 Task: Create a rule from the Routing list, Task moved to a section -> Set Priority in the project TouchLine , set the section as Done clear the priority.
Action: Mouse moved to (53, 393)
Screenshot: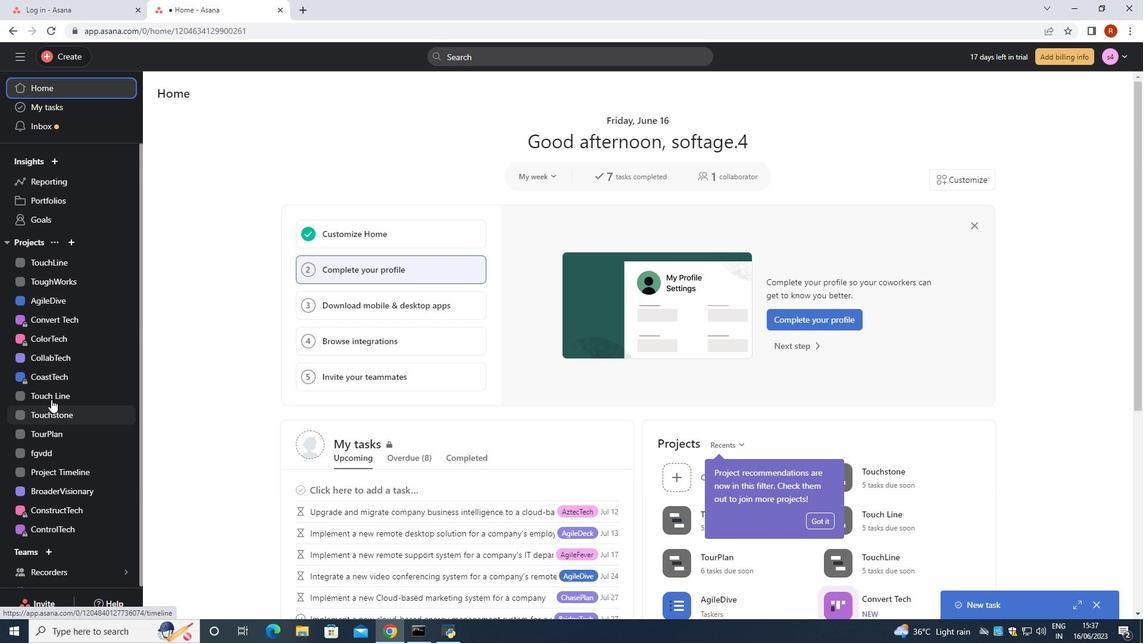 
Action: Mouse pressed left at (53, 393)
Screenshot: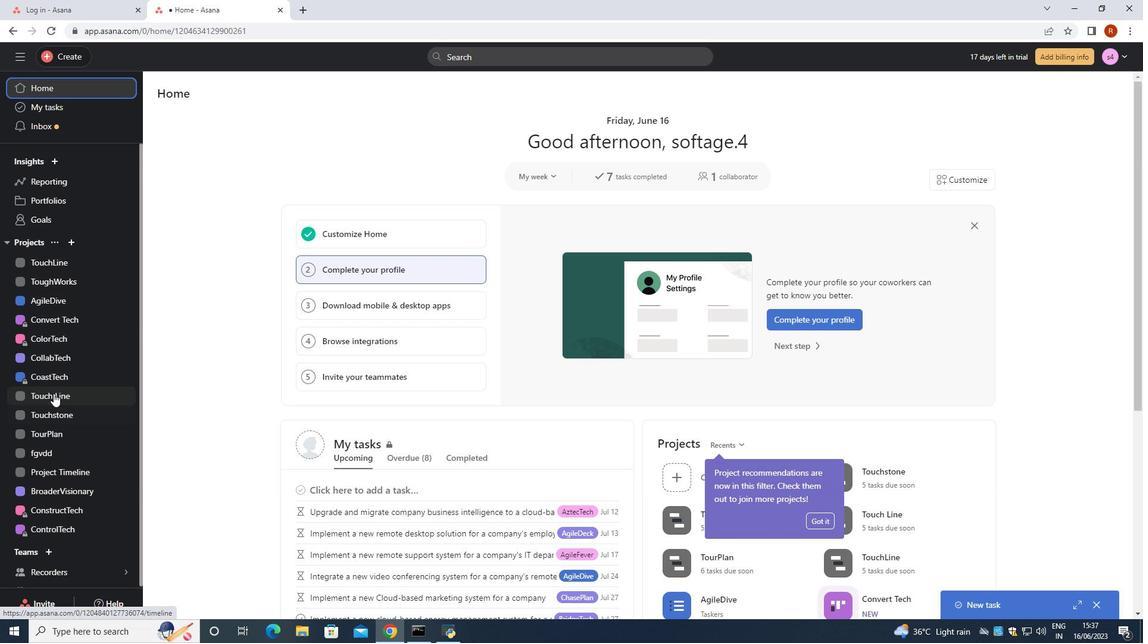 
Action: Mouse moved to (1091, 103)
Screenshot: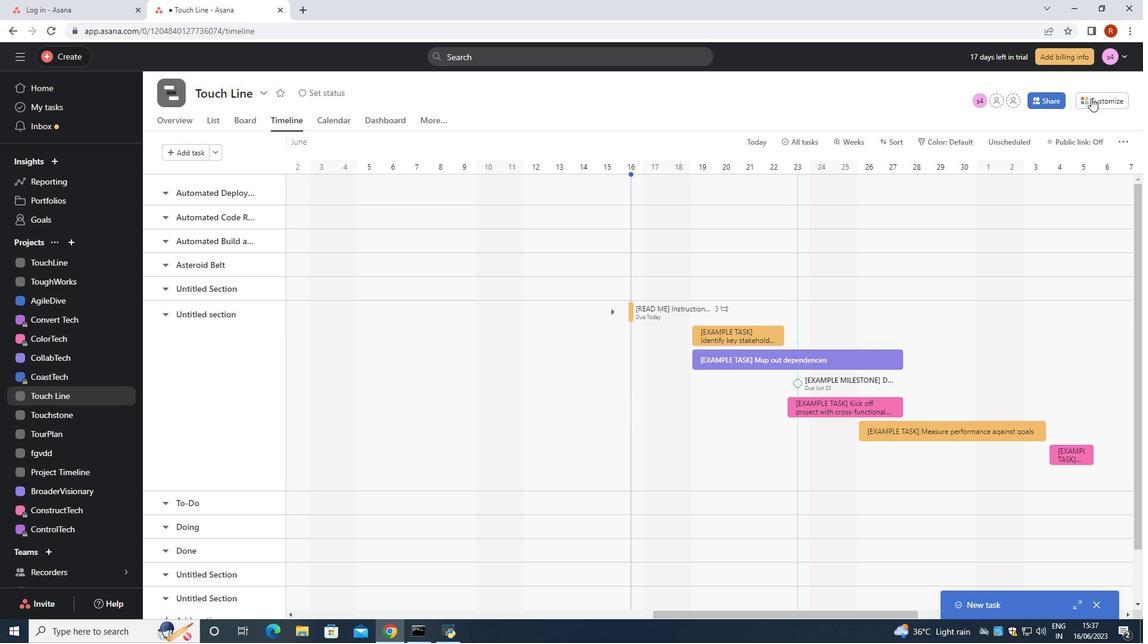 
Action: Mouse pressed left at (1091, 103)
Screenshot: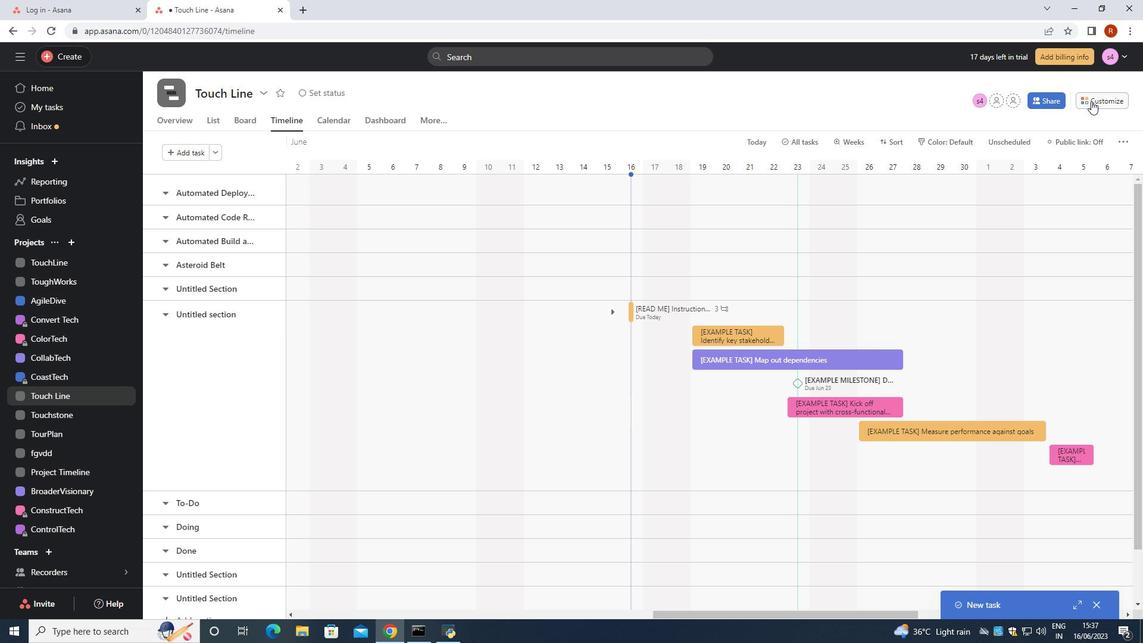 
Action: Mouse moved to (882, 277)
Screenshot: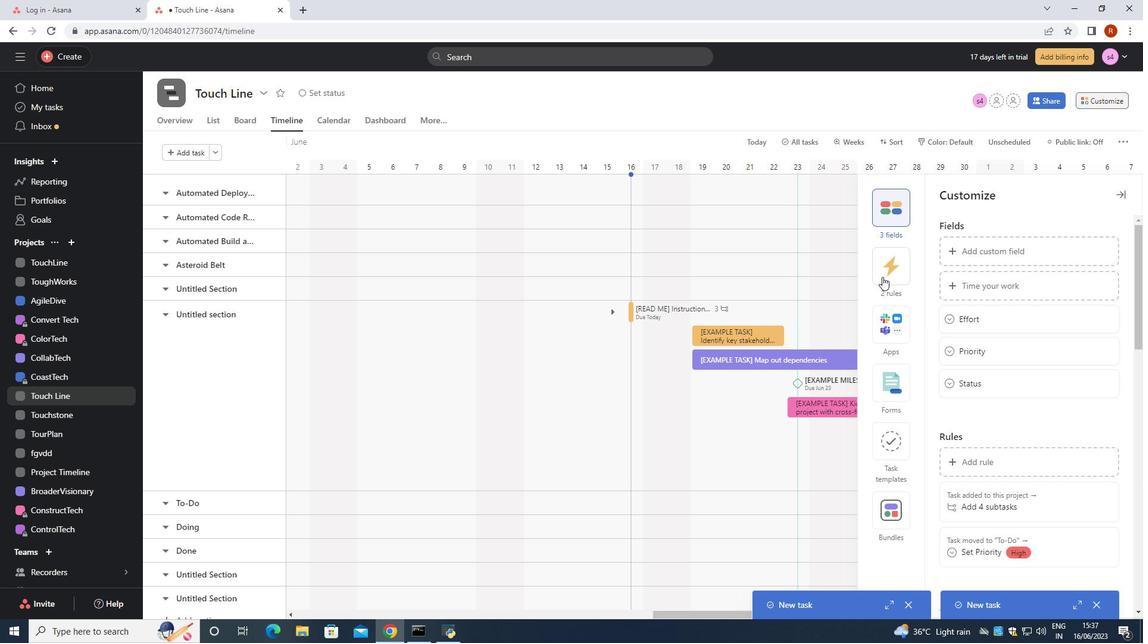 
Action: Mouse pressed left at (882, 277)
Screenshot: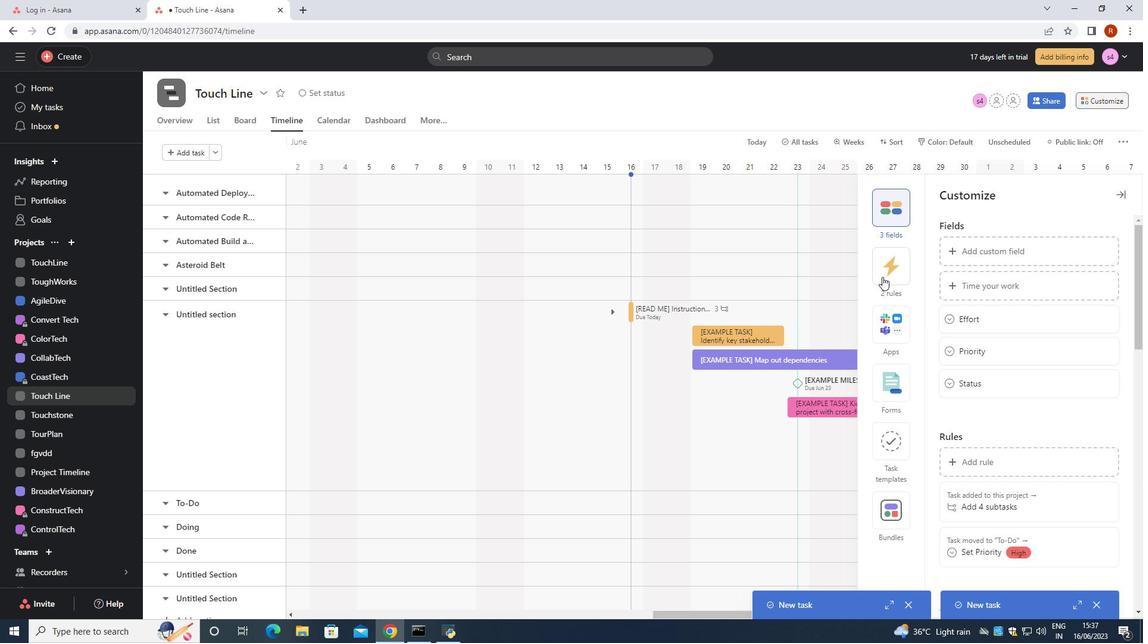 
Action: Mouse moved to (1007, 243)
Screenshot: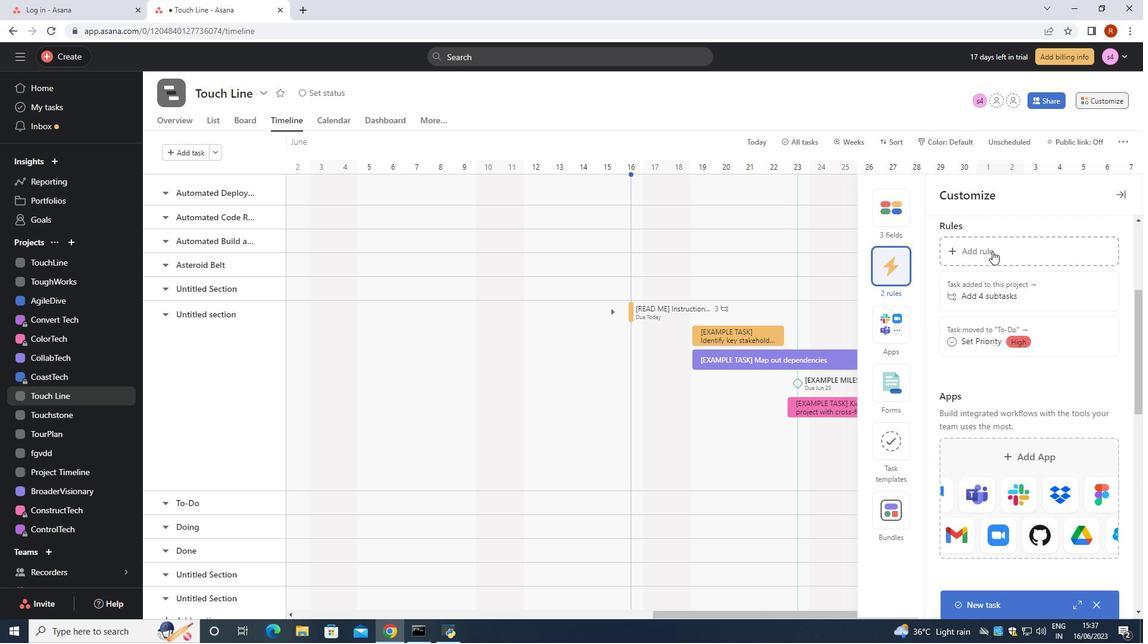 
Action: Mouse pressed left at (1007, 243)
Screenshot: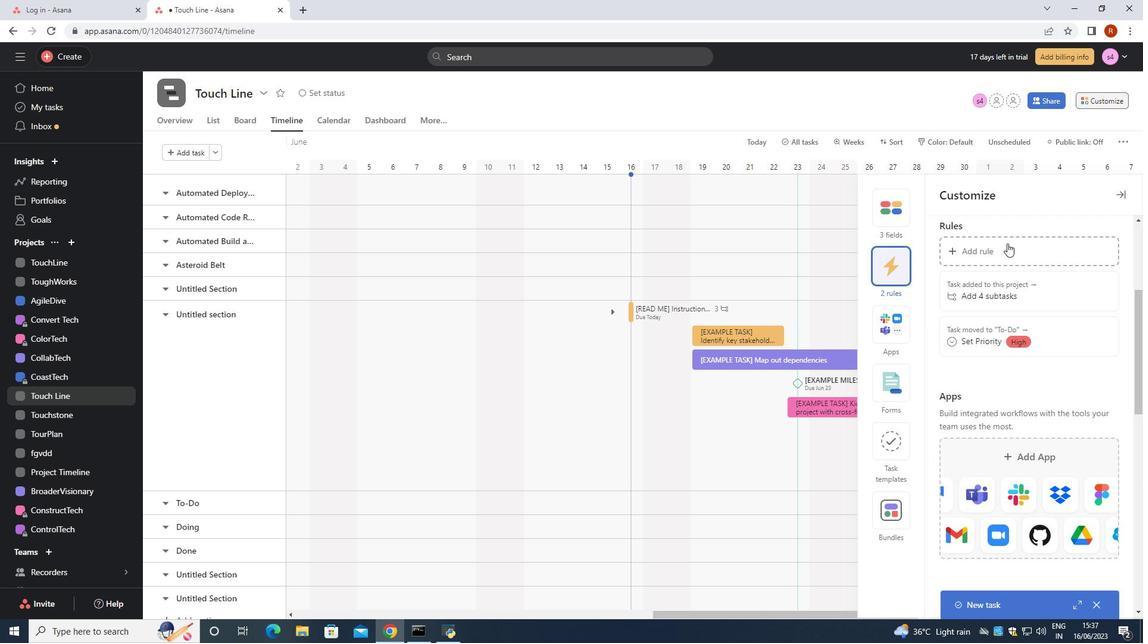 
Action: Mouse moved to (255, 157)
Screenshot: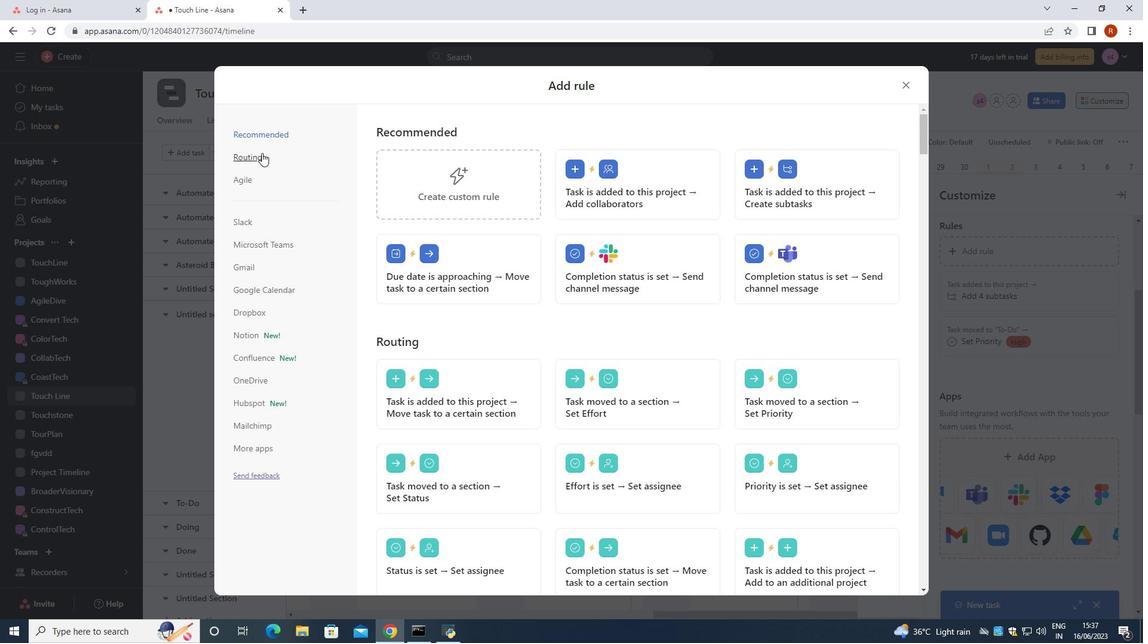 
Action: Mouse pressed left at (255, 157)
Screenshot: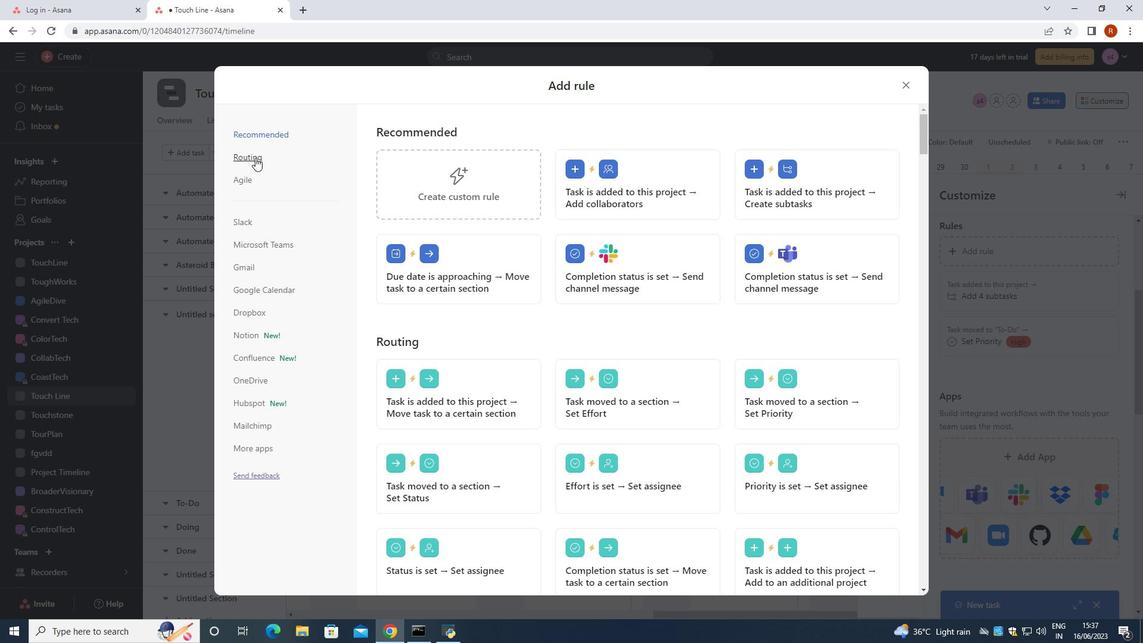 
Action: Mouse moved to (794, 186)
Screenshot: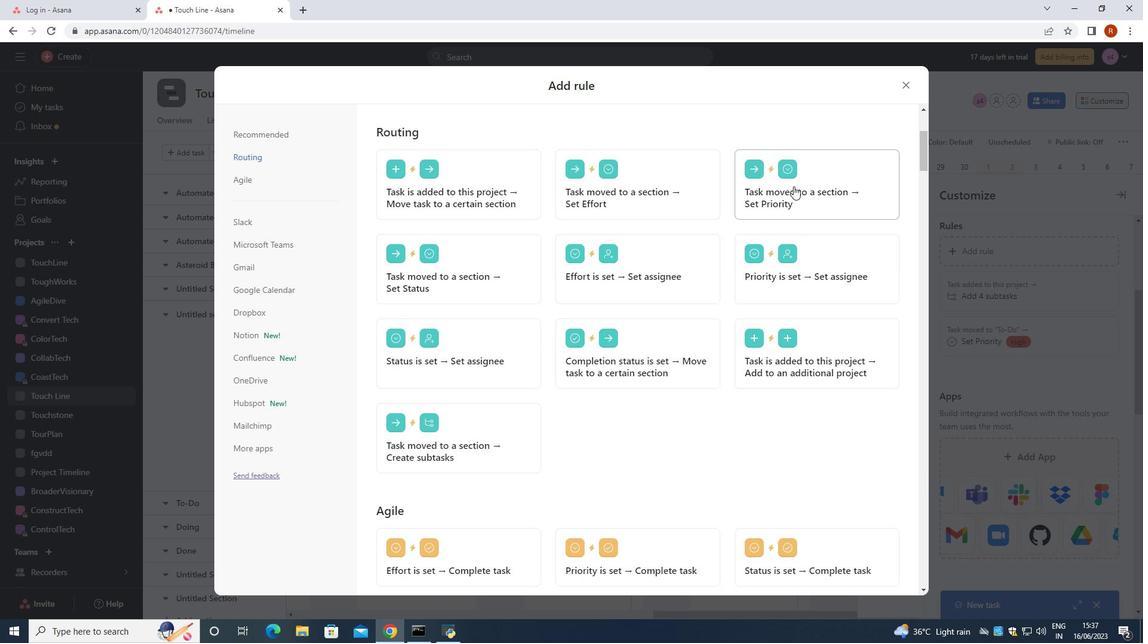 
Action: Mouse pressed left at (794, 186)
Screenshot: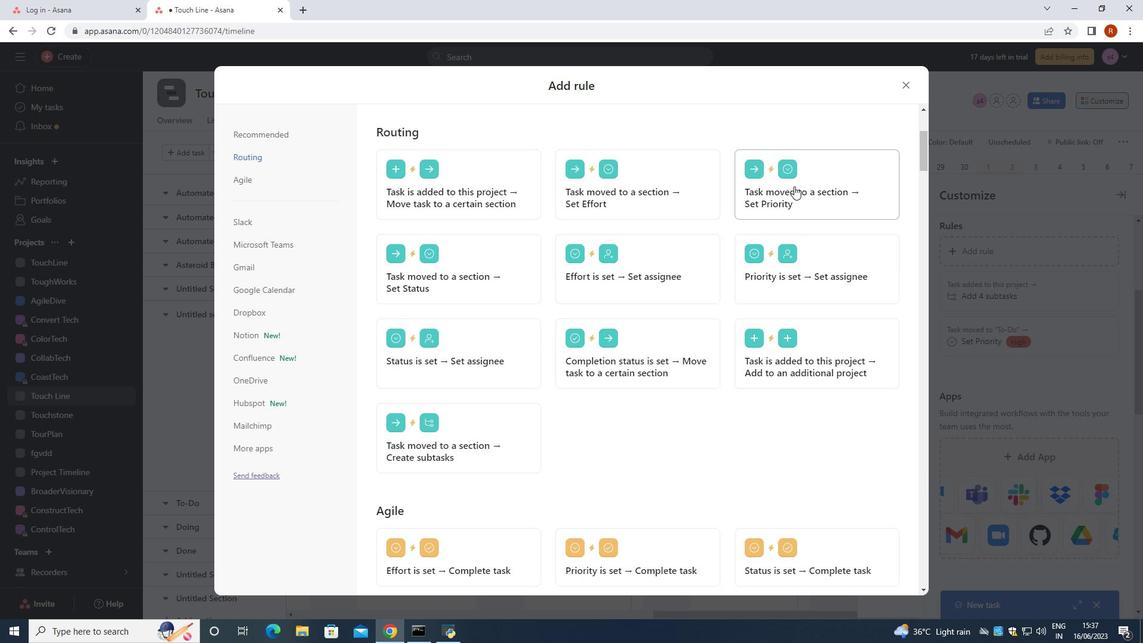 
Action: Mouse moved to (404, 326)
Screenshot: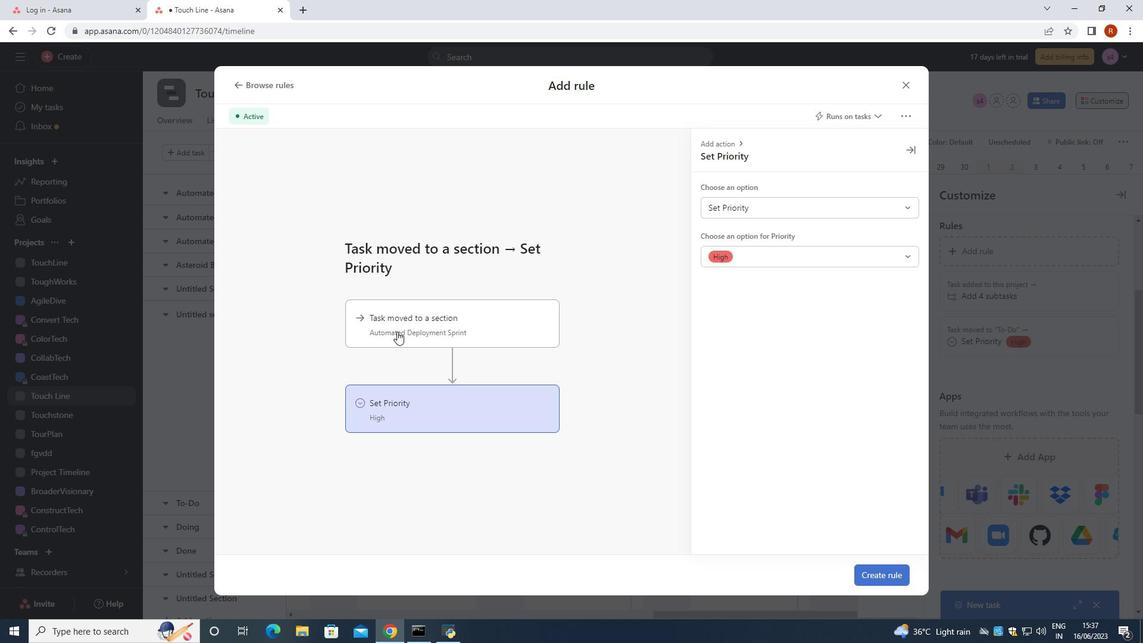 
Action: Mouse pressed left at (404, 326)
Screenshot: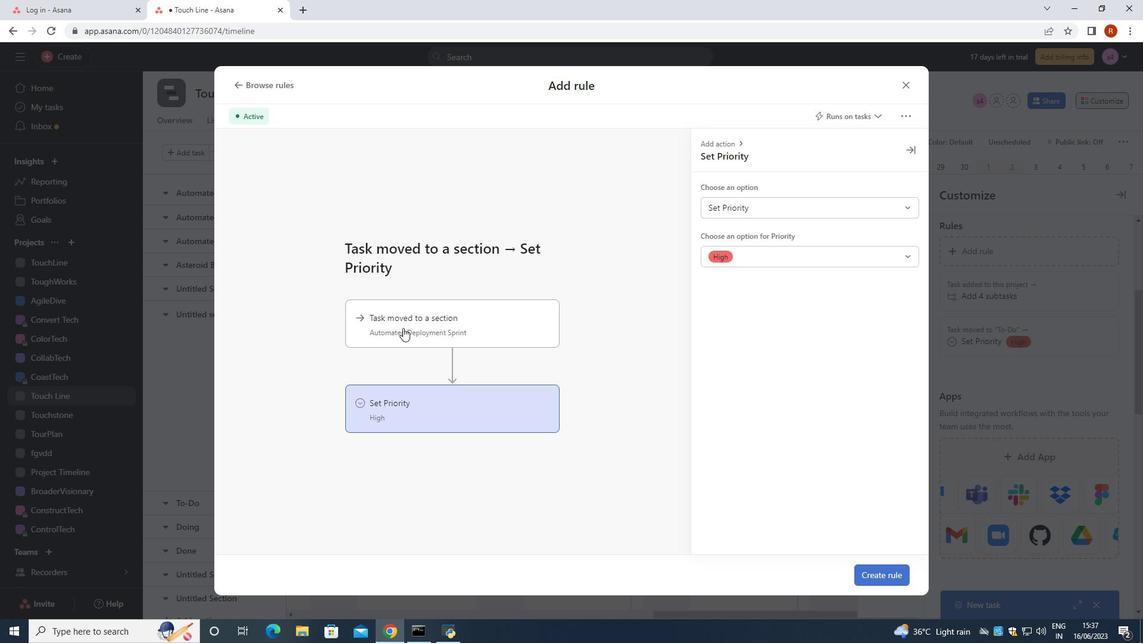 
Action: Mouse moved to (856, 206)
Screenshot: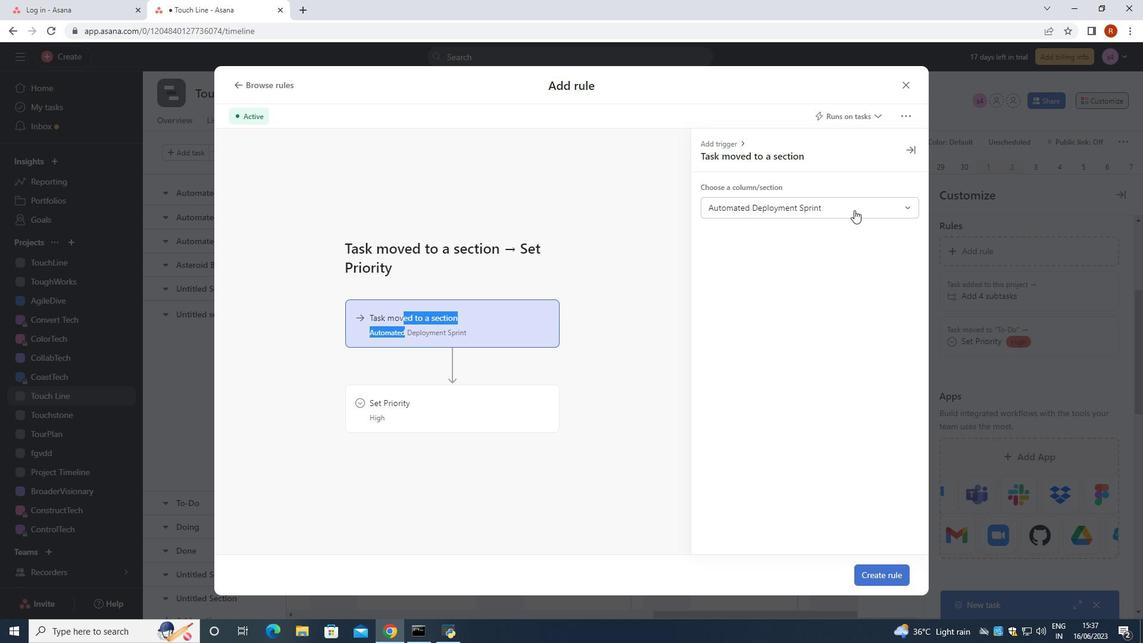 
Action: Mouse pressed left at (856, 206)
Screenshot: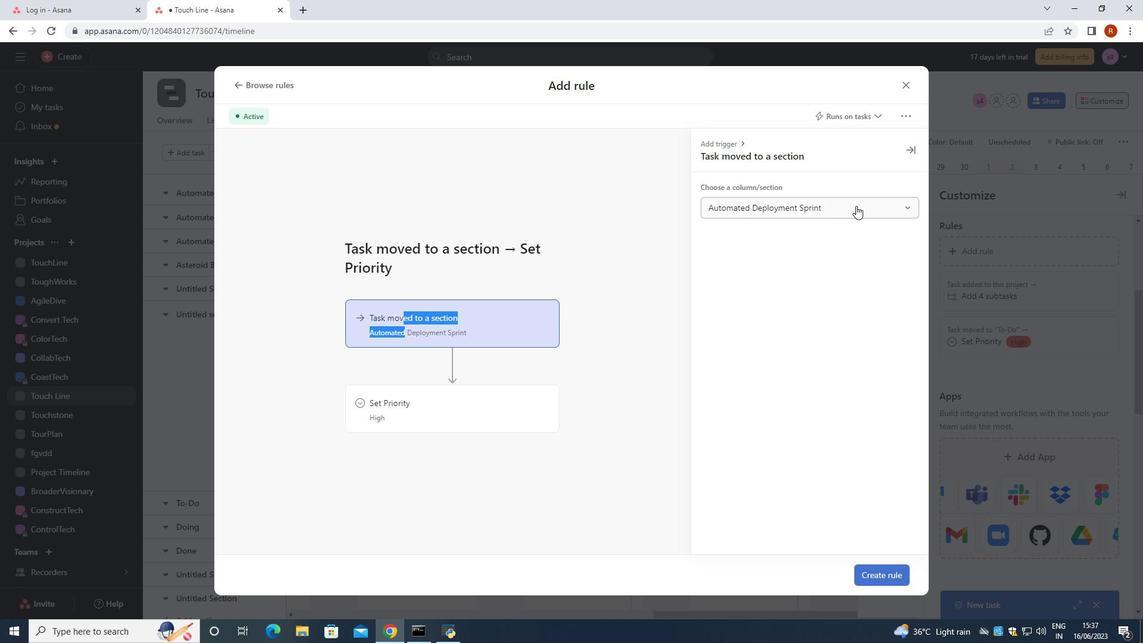 
Action: Mouse moved to (748, 396)
Screenshot: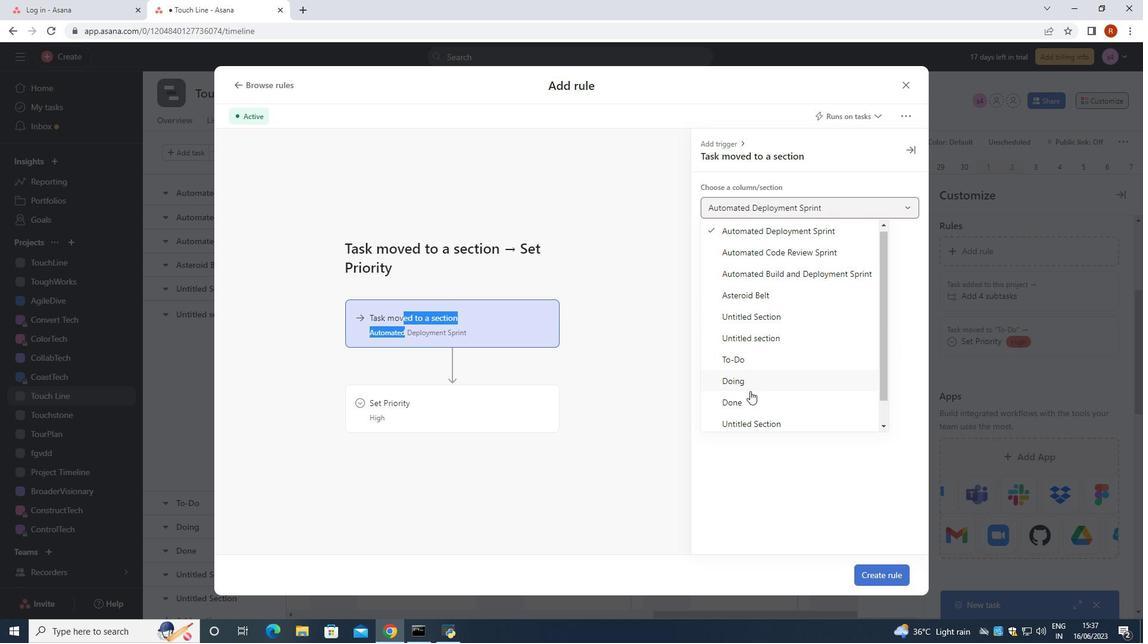 
Action: Mouse pressed left at (748, 396)
Screenshot: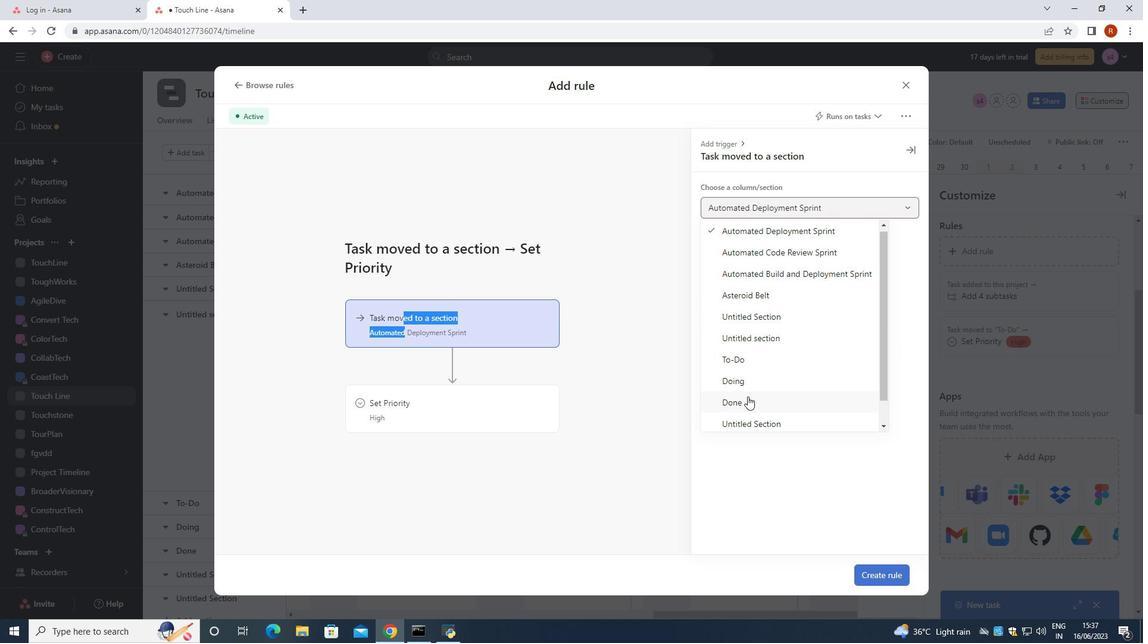 
Action: Mouse moved to (481, 401)
Screenshot: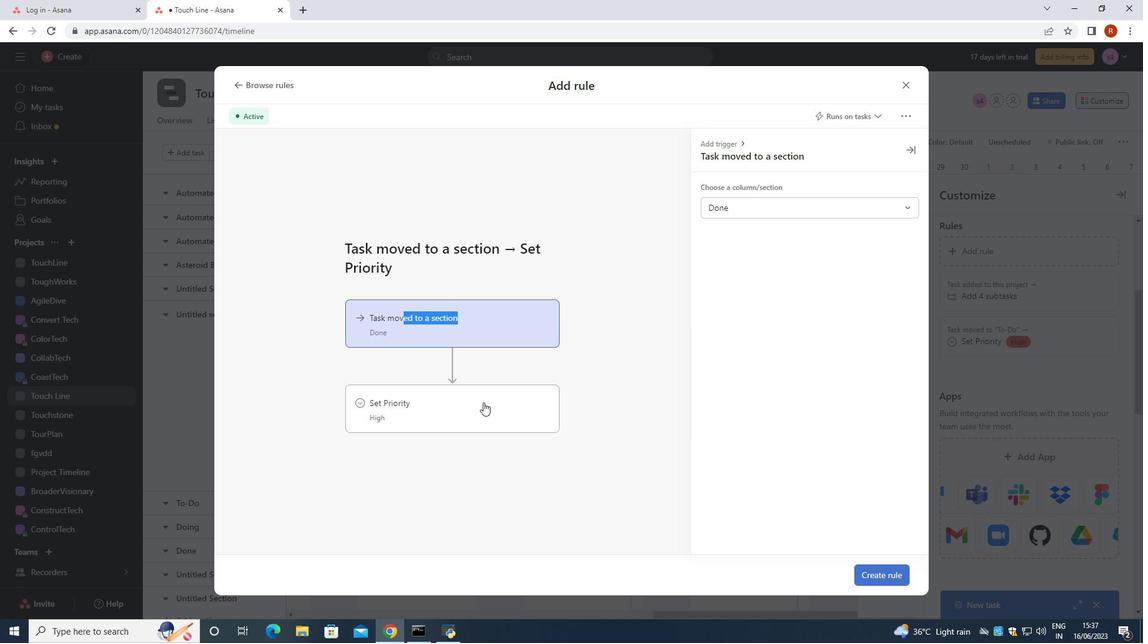 
Action: Mouse pressed left at (481, 401)
Screenshot: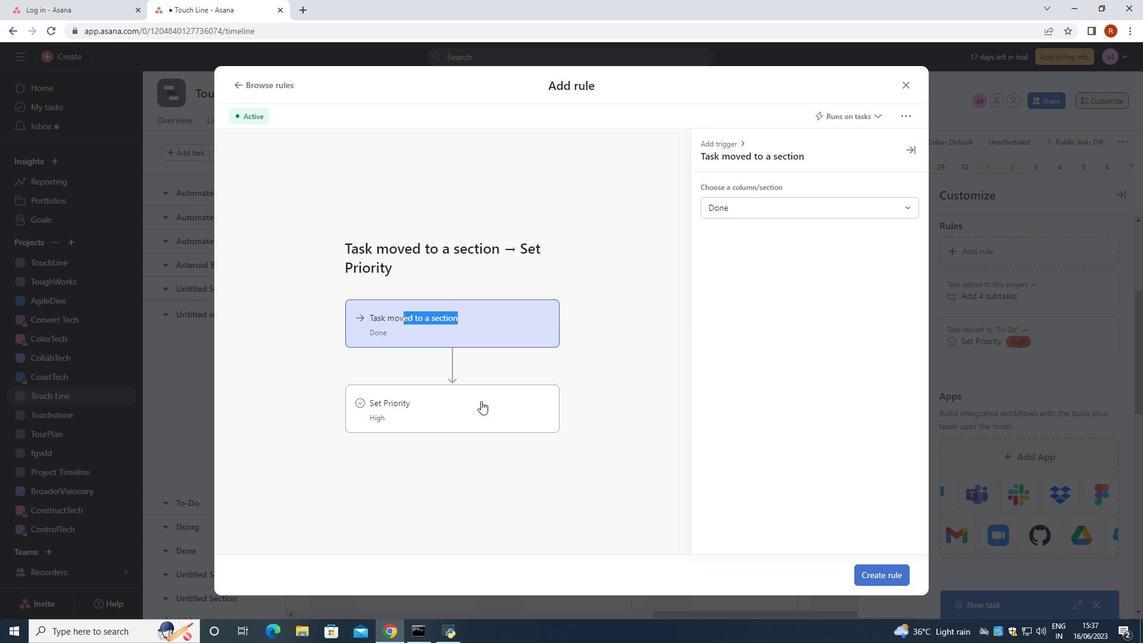 
Action: Mouse moved to (904, 207)
Screenshot: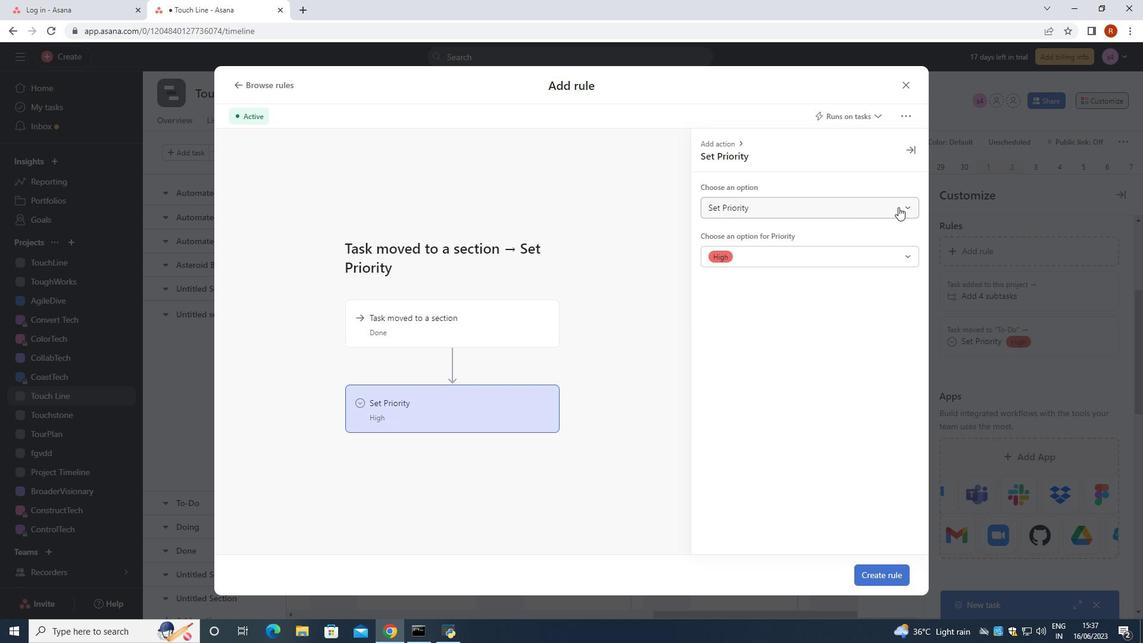 
Action: Mouse pressed left at (904, 207)
Screenshot: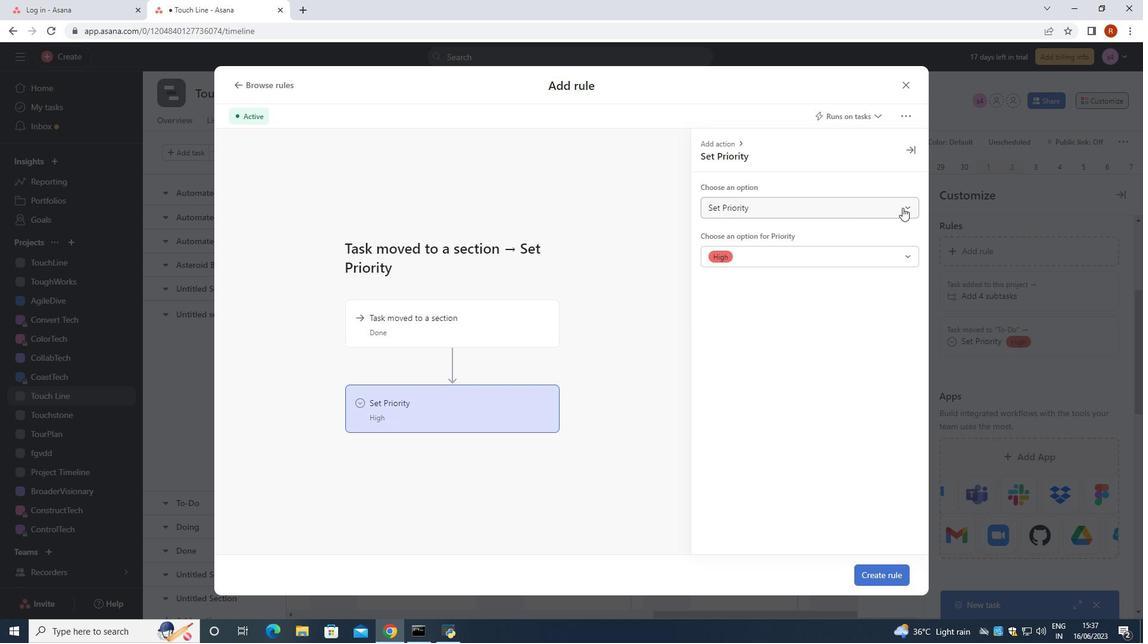 
Action: Mouse moved to (733, 250)
Screenshot: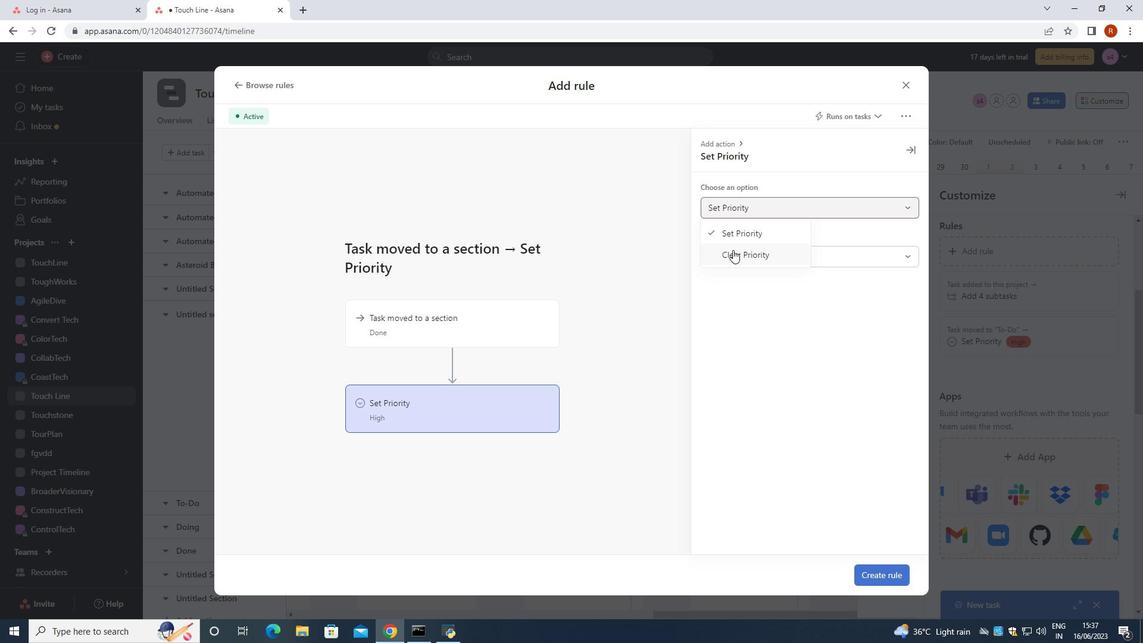 
Action: Mouse pressed left at (733, 250)
Screenshot: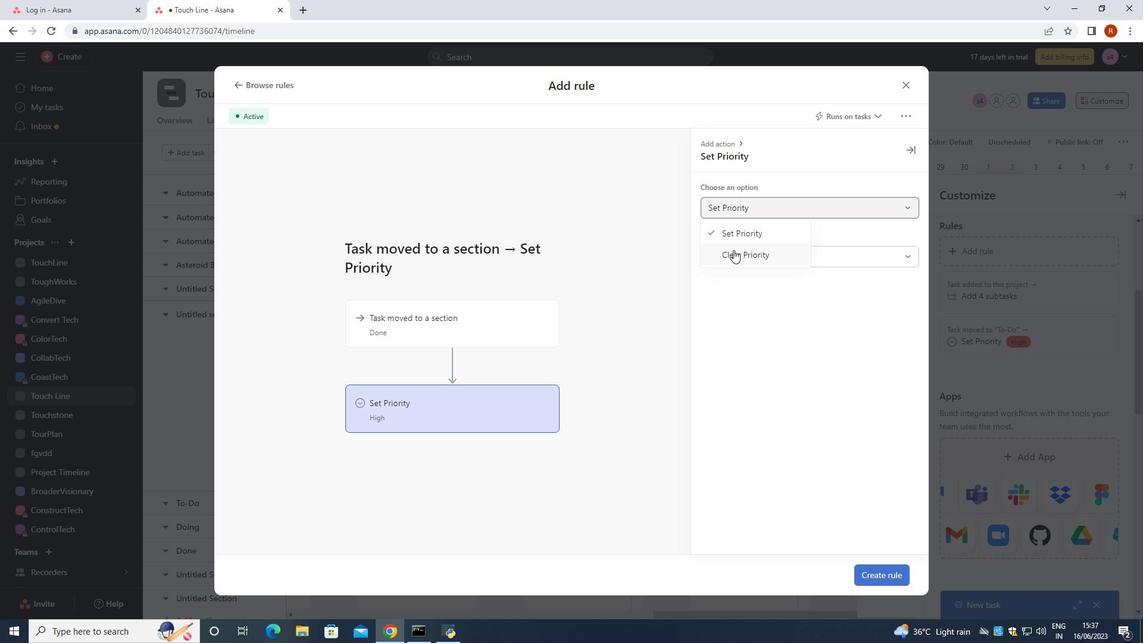 
Action: Mouse moved to (878, 572)
Screenshot: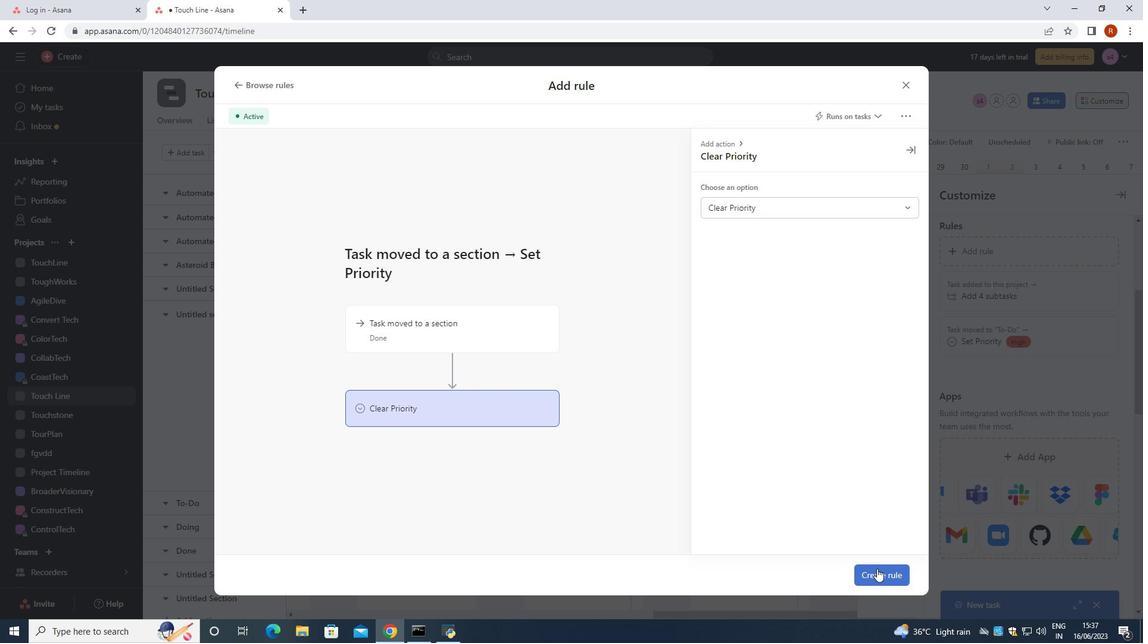 
Action: Mouse pressed left at (878, 572)
Screenshot: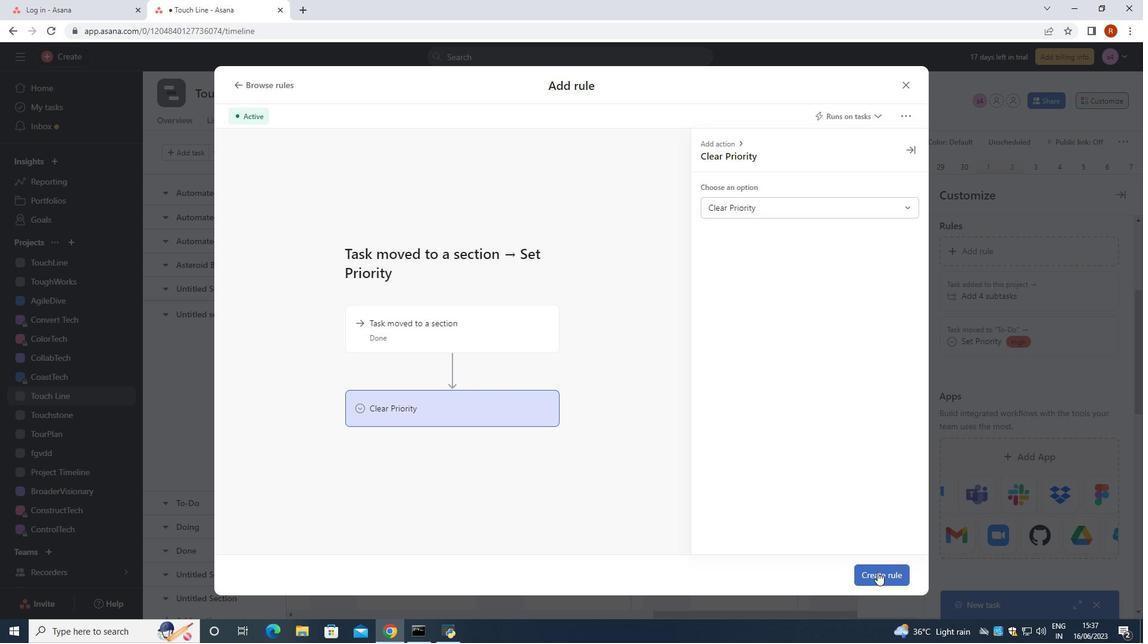 
Action: Mouse moved to (1148, 542)
Screenshot: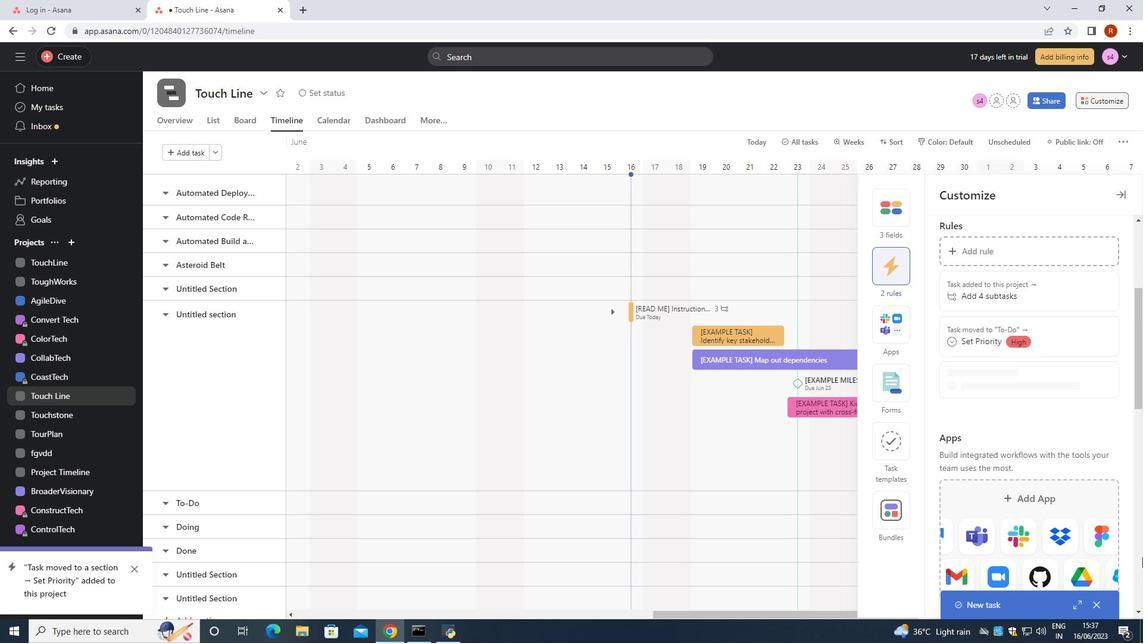 
